 Task: Create in the project AgileCube and in the Backlog issue 'Upgrade the caching mechanism of a web application to improve response time and reduce server load' a child issue 'Integration with legal contract management software', and assign it to team member softage.1@softage.net. Create in the project AgileCube and in the Backlog issue 'Create a new online platform for online personal finance courses with advanced budgeting and financial planning features' a child issue 'Big data model interpretability and transparency testing and reporting', and assign it to team member softage.2@softage.net
Action: Mouse moved to (189, 52)
Screenshot: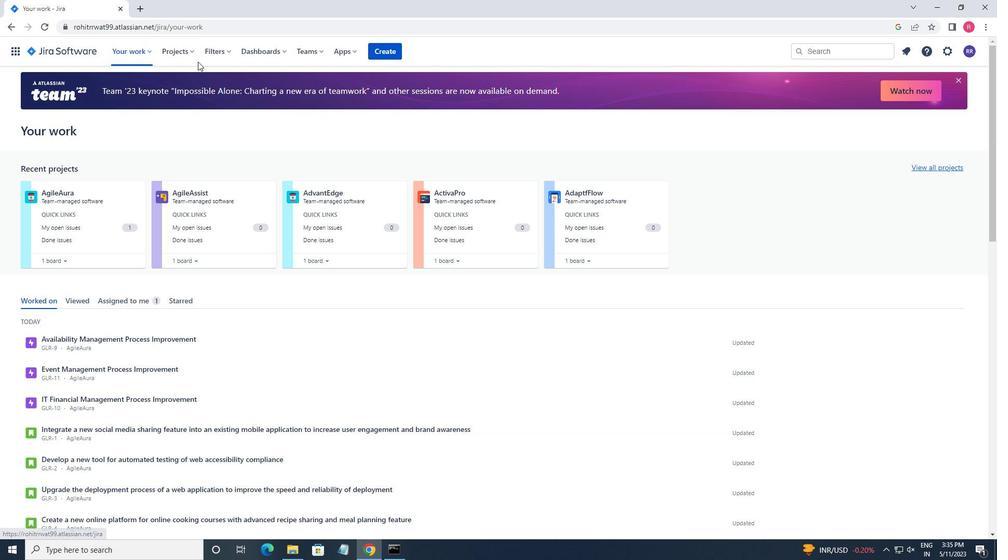 
Action: Mouse pressed left at (189, 52)
Screenshot: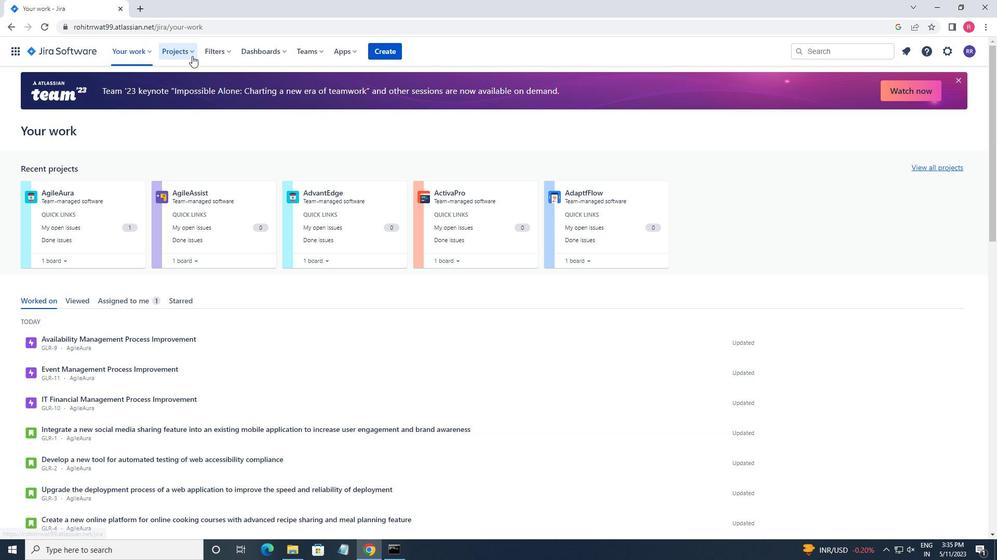 
Action: Mouse moved to (197, 99)
Screenshot: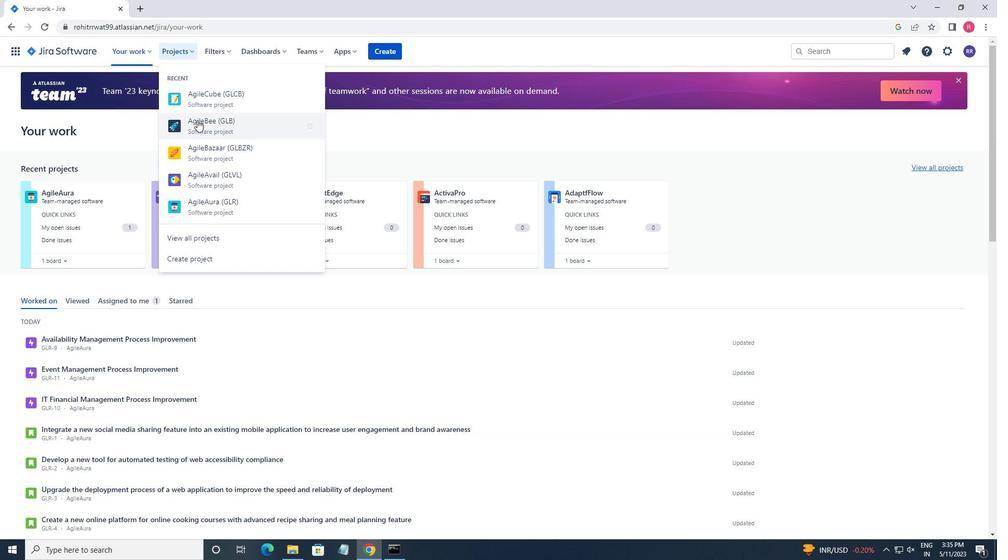 
Action: Mouse pressed left at (197, 99)
Screenshot: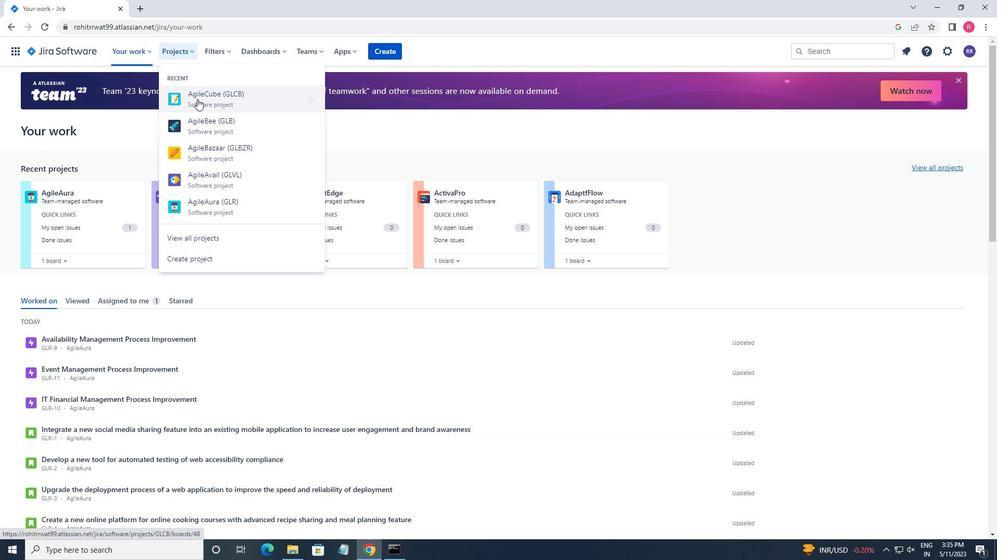 
Action: Mouse moved to (41, 163)
Screenshot: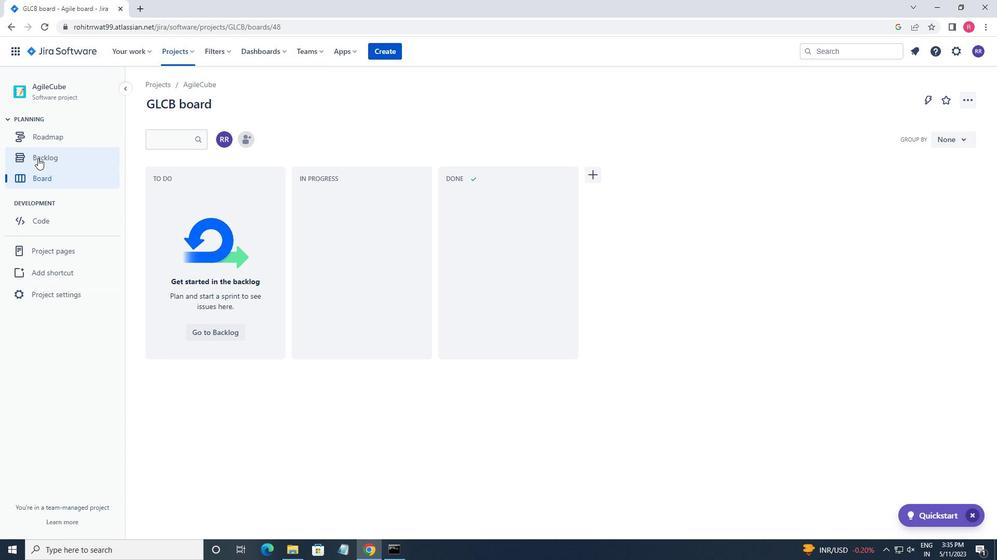 
Action: Mouse pressed left at (41, 163)
Screenshot: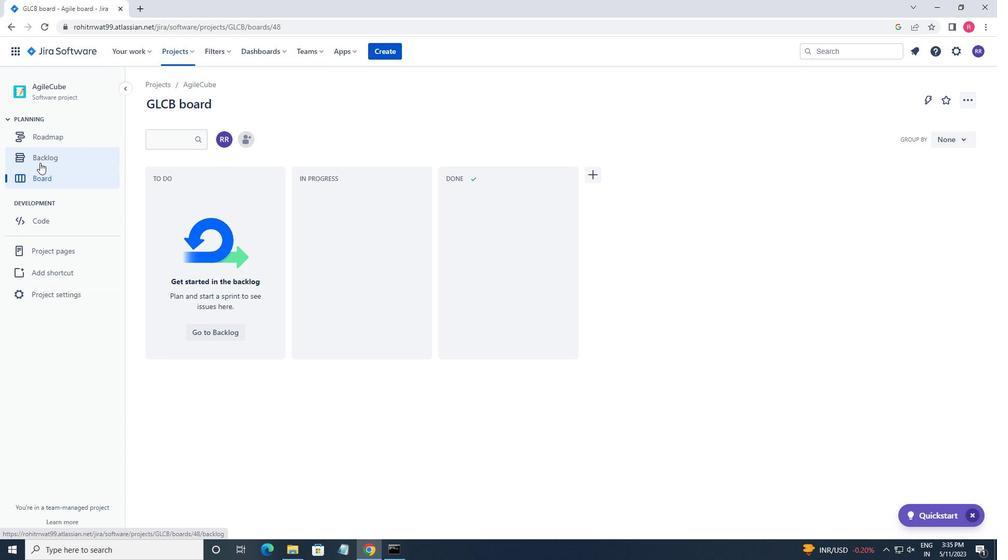 
Action: Mouse moved to (222, 261)
Screenshot: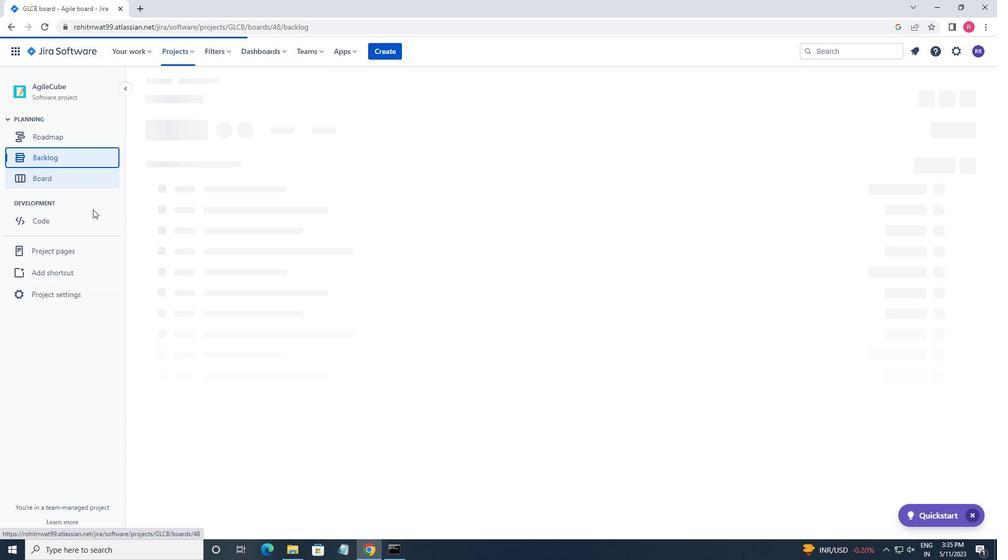 
Action: Mouse scrolled (222, 260) with delta (0, 0)
Screenshot: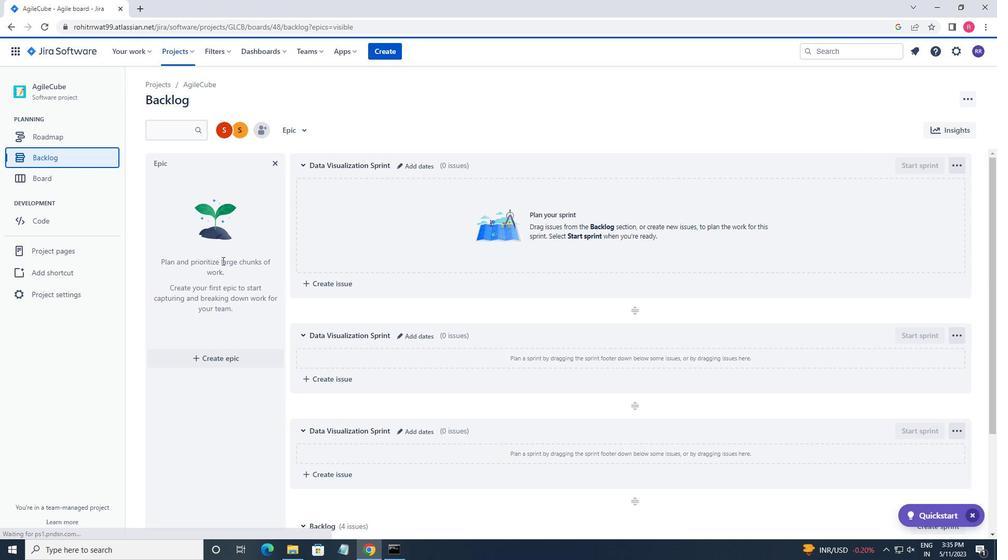 
Action: Mouse scrolled (222, 260) with delta (0, 0)
Screenshot: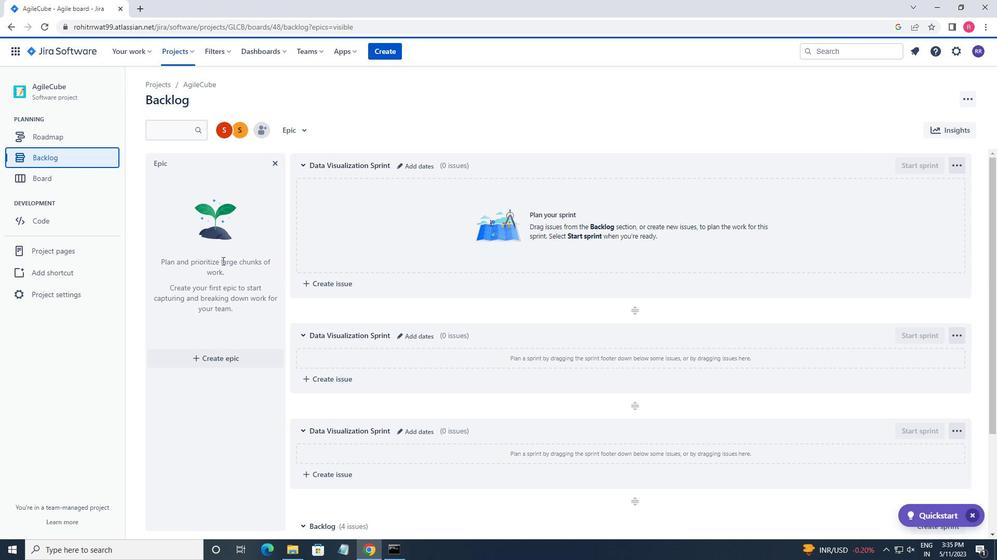 
Action: Mouse scrolled (222, 260) with delta (0, 0)
Screenshot: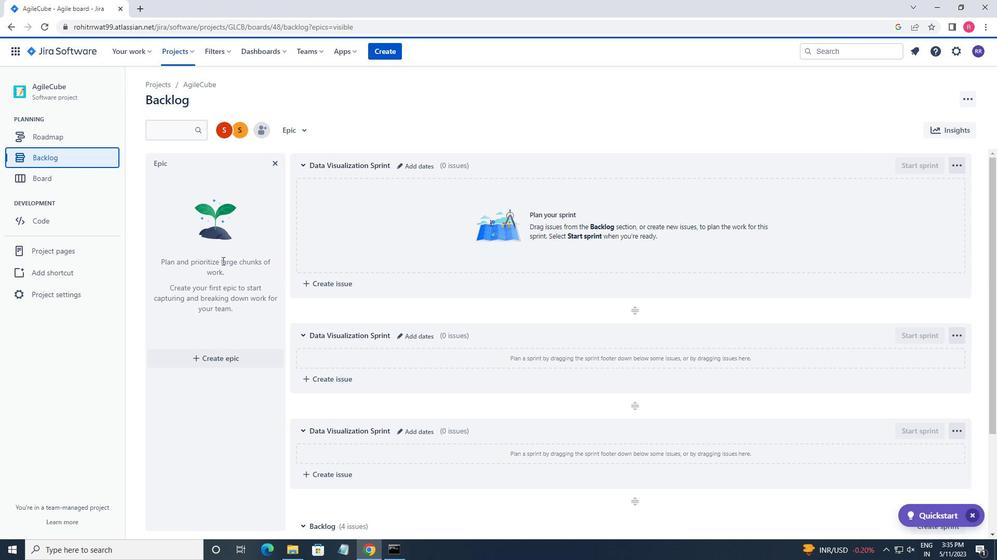 
Action: Mouse scrolled (222, 260) with delta (0, 0)
Screenshot: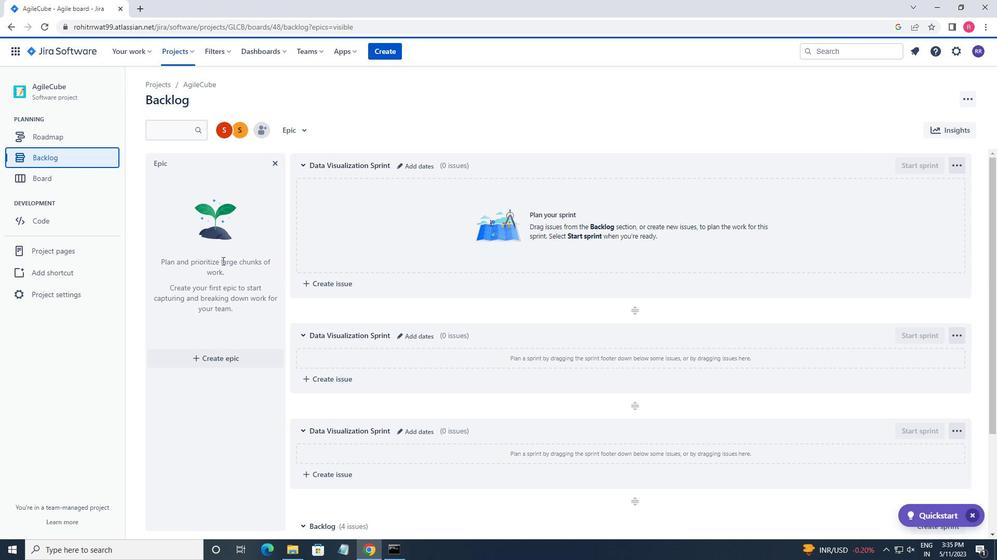 
Action: Mouse scrolled (222, 260) with delta (0, 0)
Screenshot: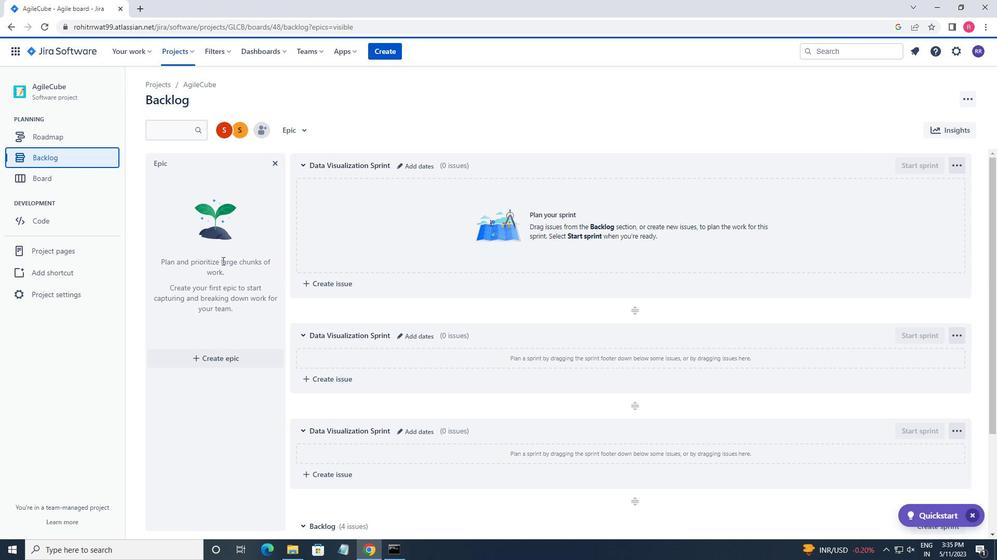 
Action: Mouse scrolled (222, 260) with delta (0, 0)
Screenshot: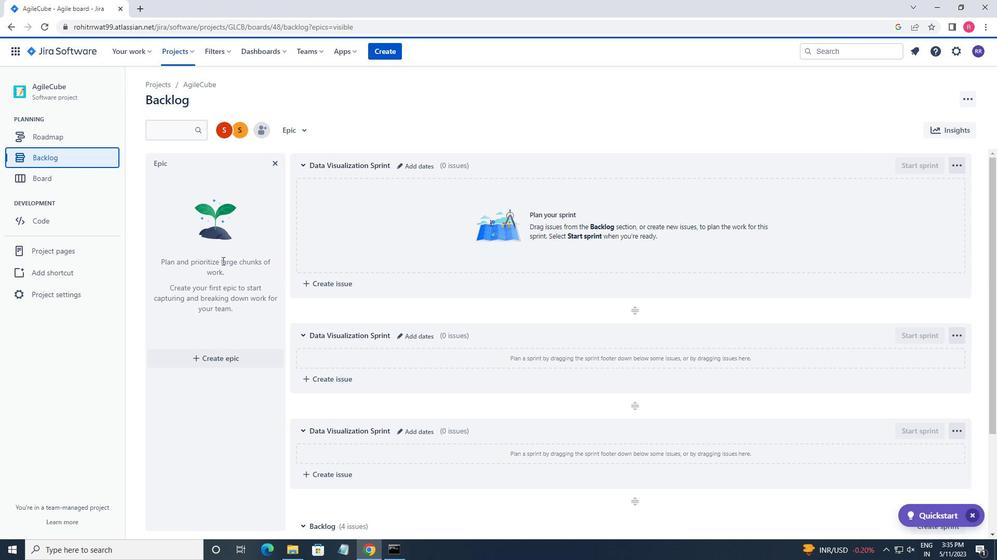
Action: Mouse scrolled (222, 260) with delta (0, 0)
Screenshot: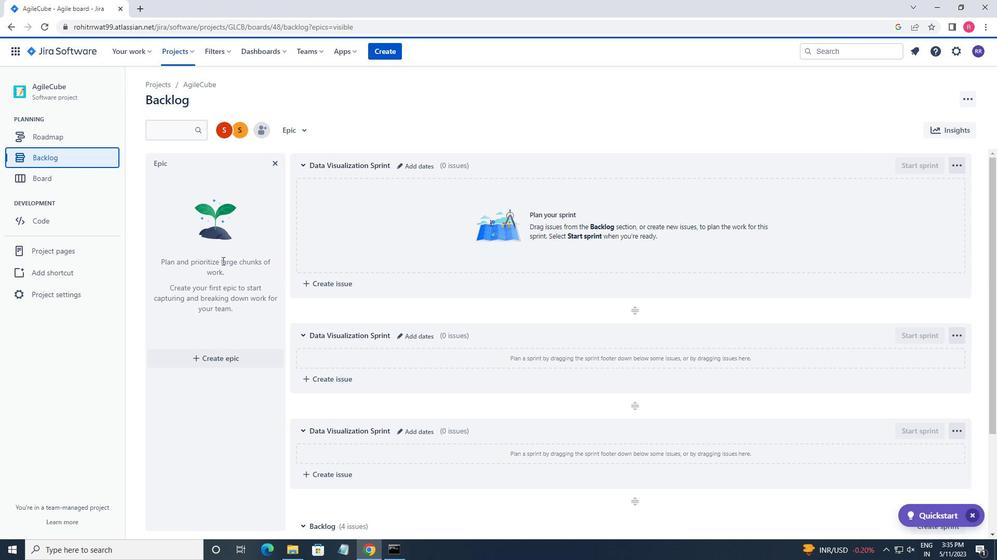 
Action: Mouse moved to (424, 274)
Screenshot: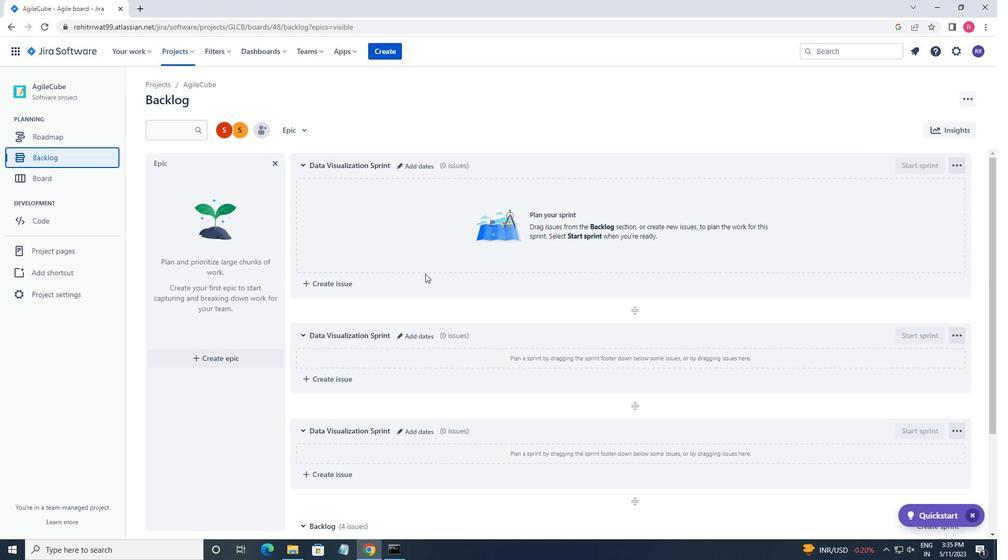 
Action: Mouse scrolled (424, 273) with delta (0, 0)
Screenshot: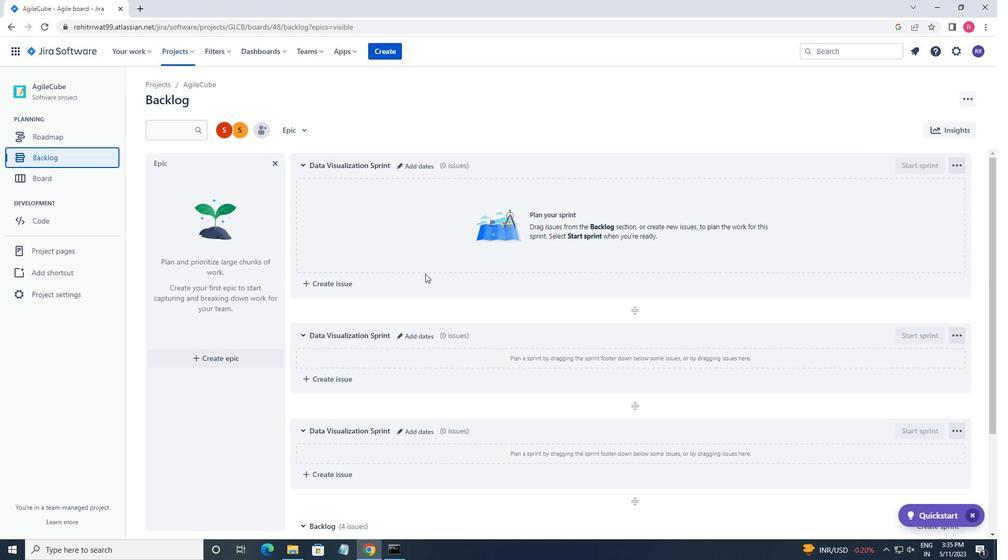 
Action: Mouse scrolled (424, 273) with delta (0, 0)
Screenshot: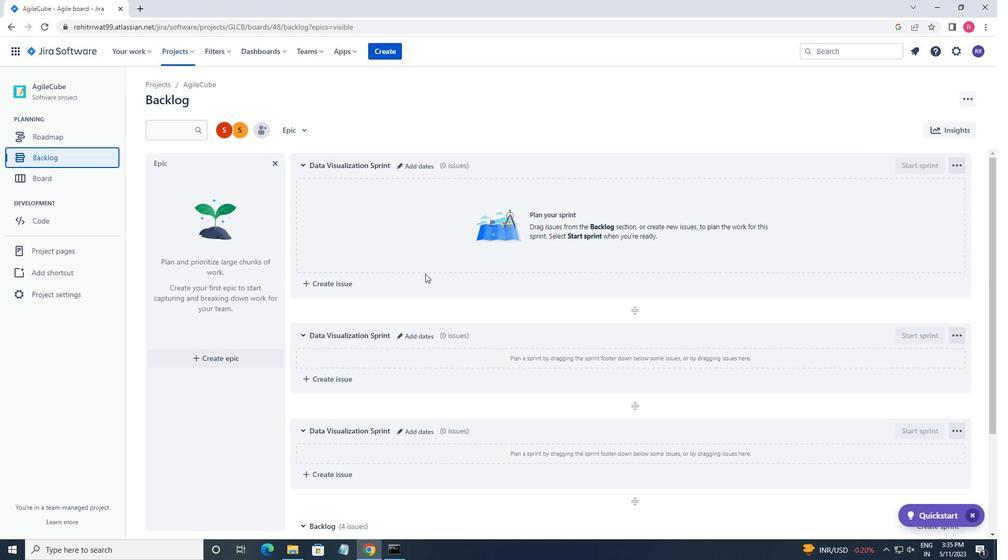 
Action: Mouse scrolled (424, 273) with delta (0, 0)
Screenshot: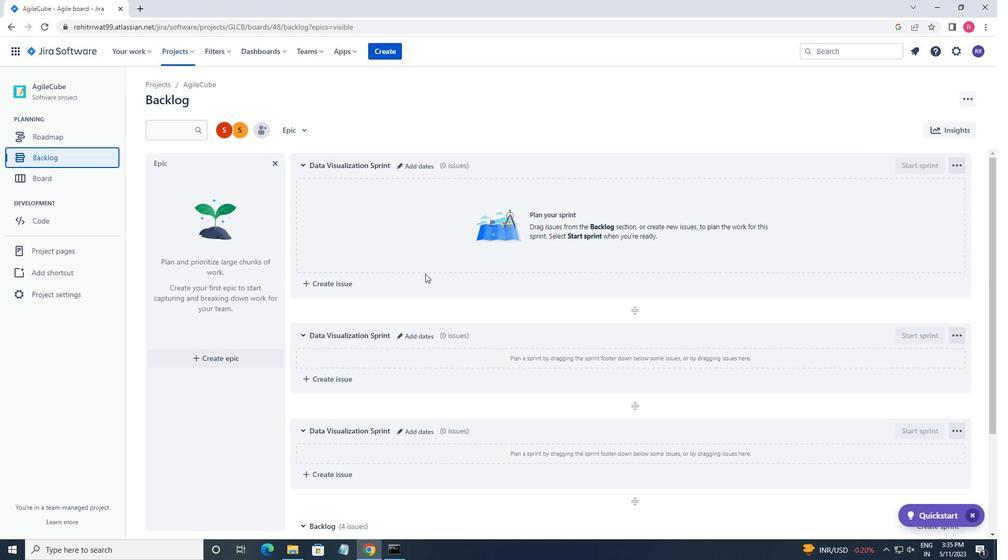 
Action: Mouse scrolled (424, 273) with delta (0, 0)
Screenshot: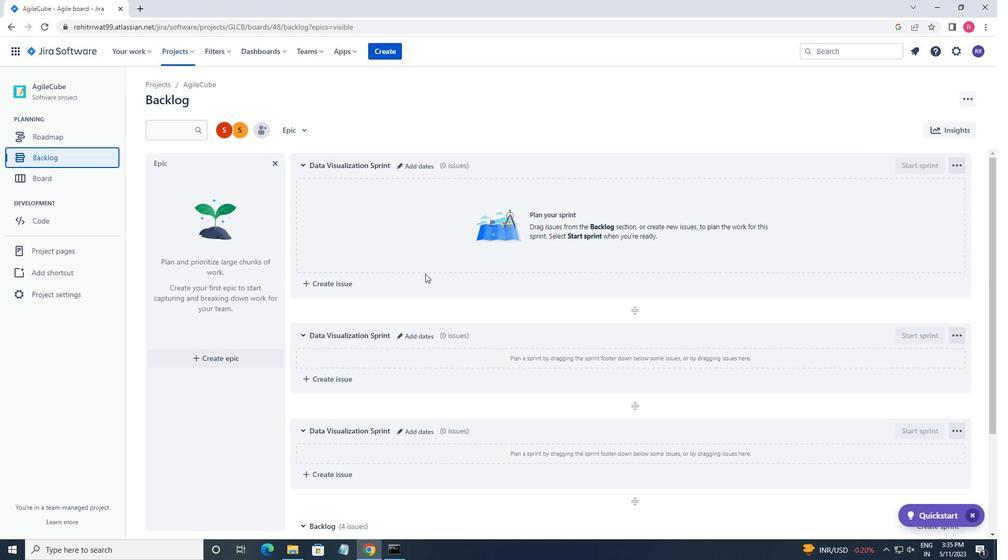 
Action: Mouse moved to (424, 274)
Screenshot: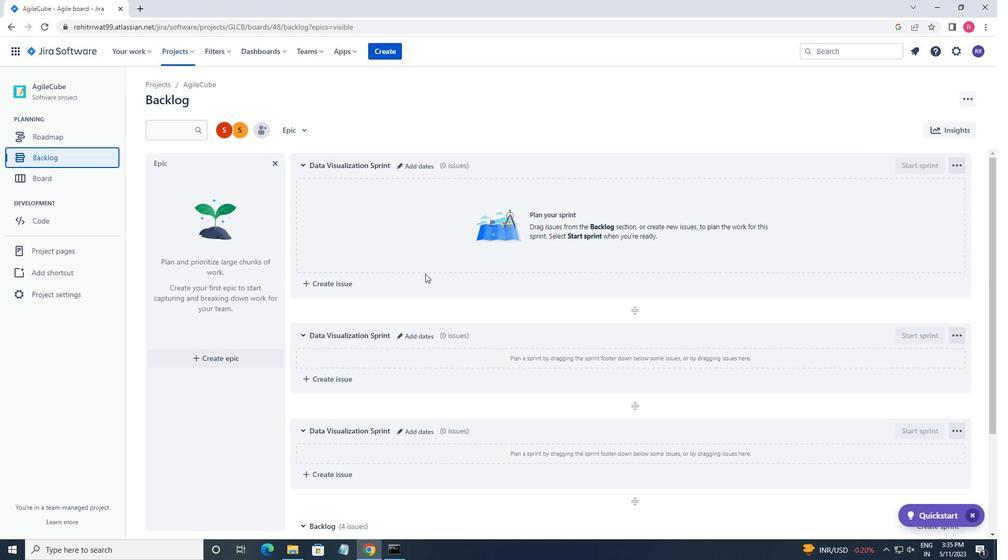 
Action: Mouse scrolled (424, 274) with delta (0, 0)
Screenshot: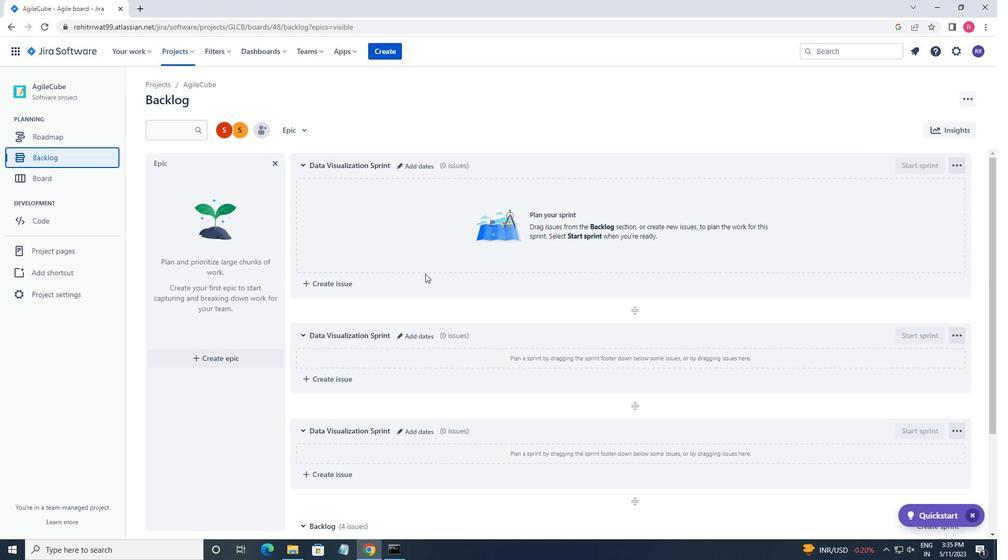 
Action: Mouse scrolled (424, 274) with delta (0, 0)
Screenshot: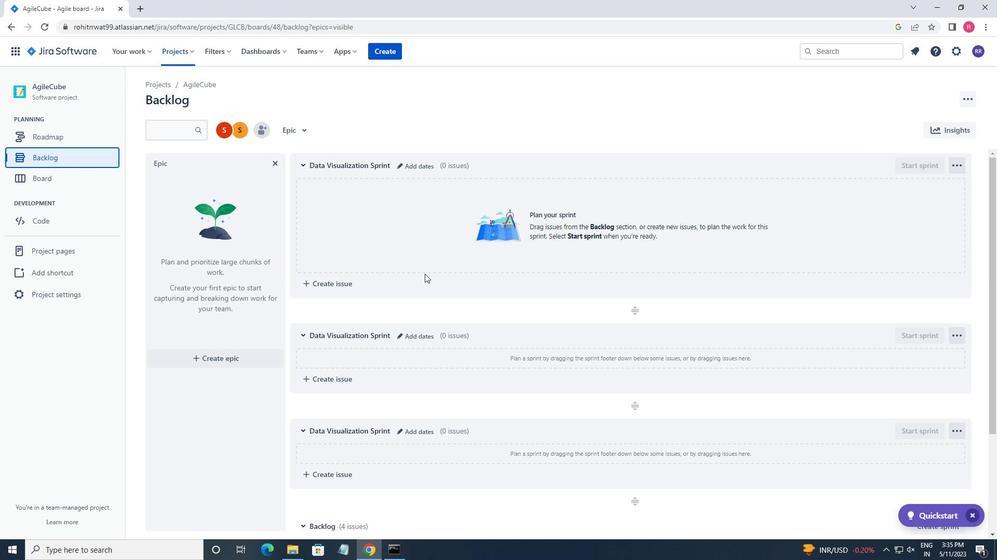 
Action: Mouse scrolled (424, 274) with delta (0, 0)
Screenshot: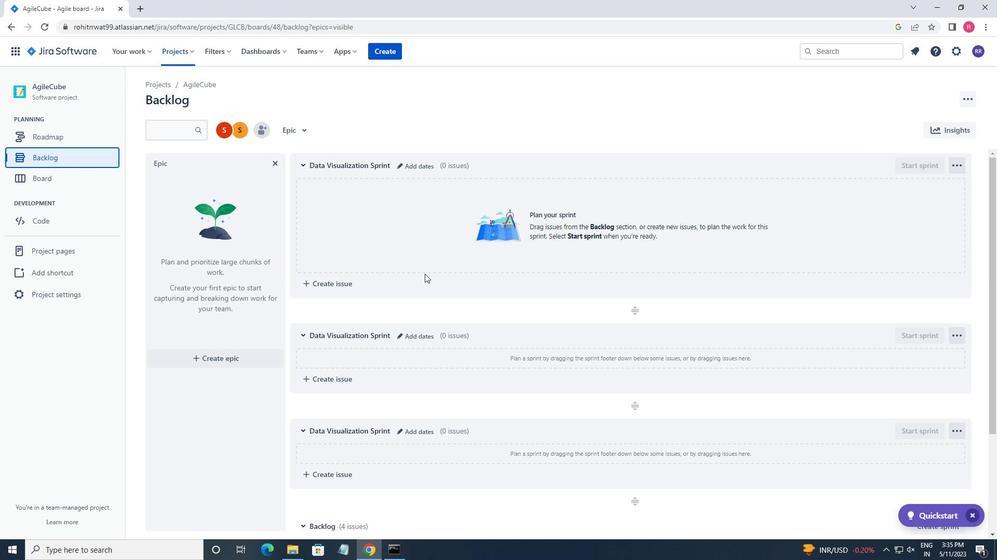 
Action: Mouse moved to (322, 299)
Screenshot: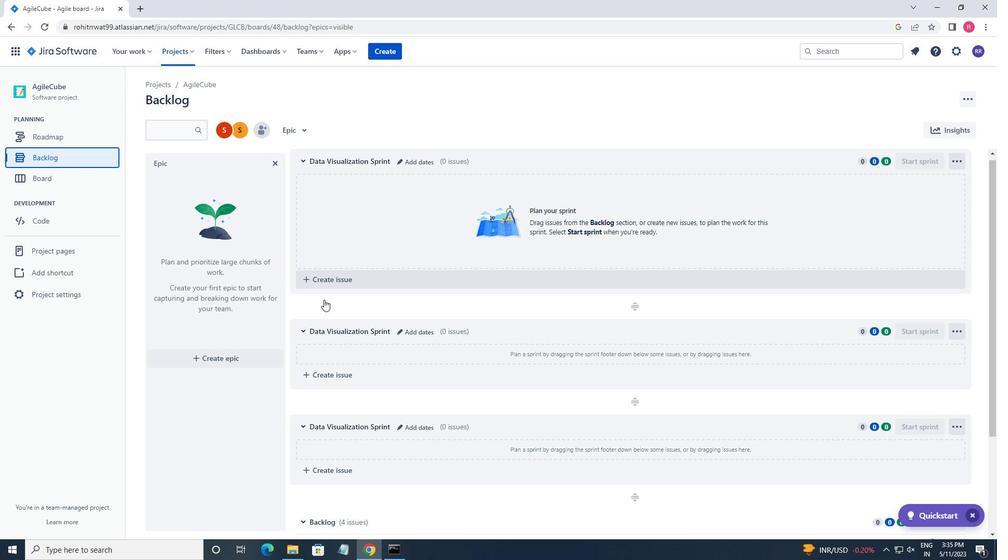 
Action: Mouse scrolled (322, 298) with delta (0, 0)
Screenshot: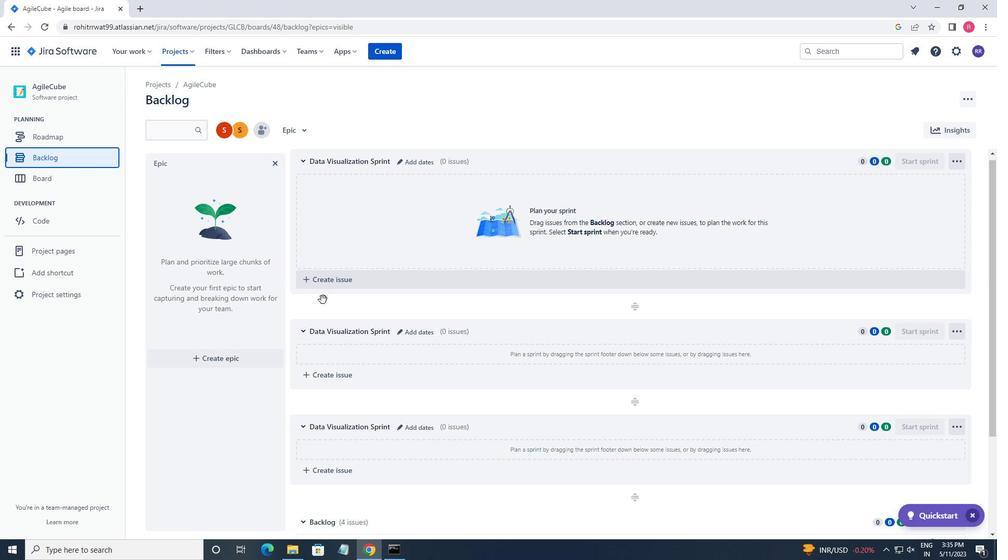 
Action: Mouse scrolled (322, 298) with delta (0, 0)
Screenshot: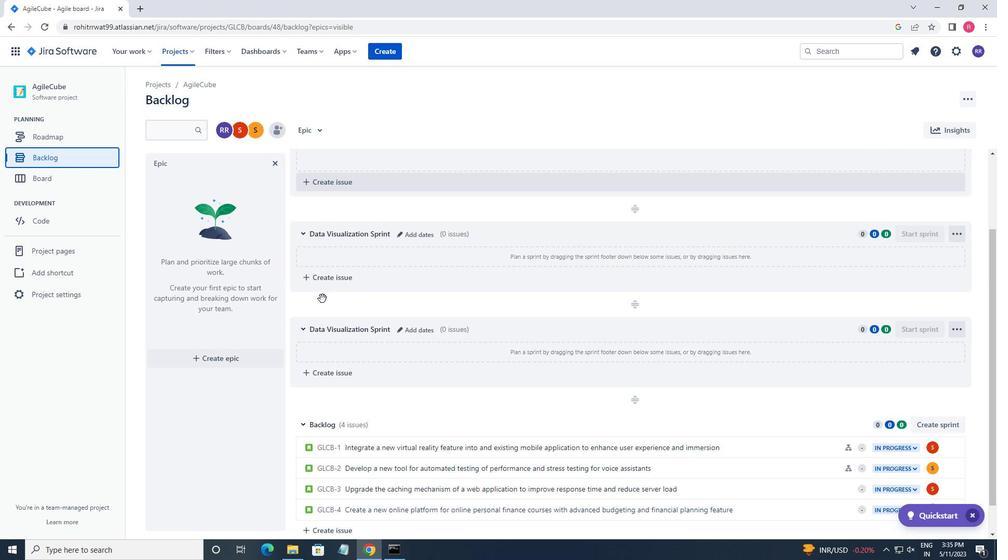 
Action: Mouse scrolled (322, 298) with delta (0, 0)
Screenshot: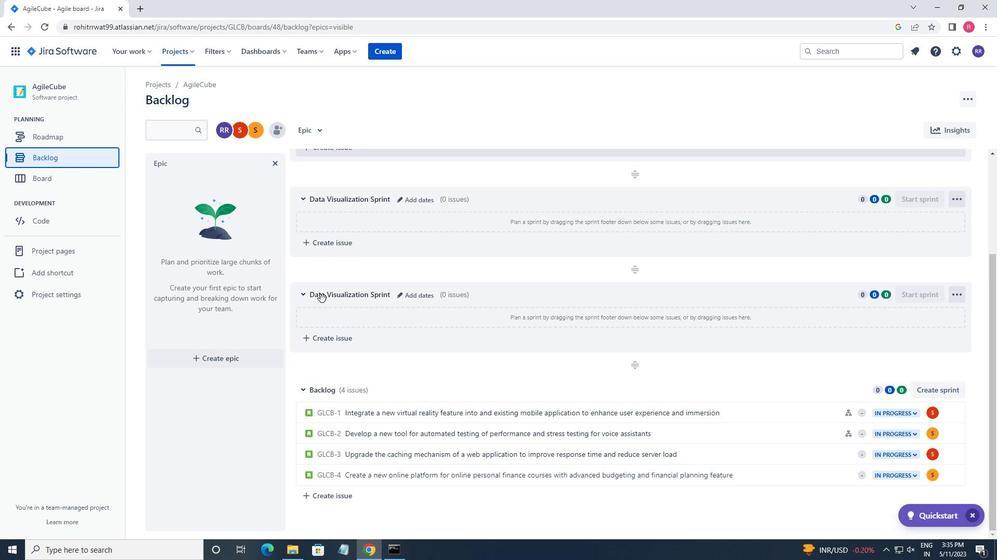 
Action: Mouse scrolled (322, 298) with delta (0, 0)
Screenshot: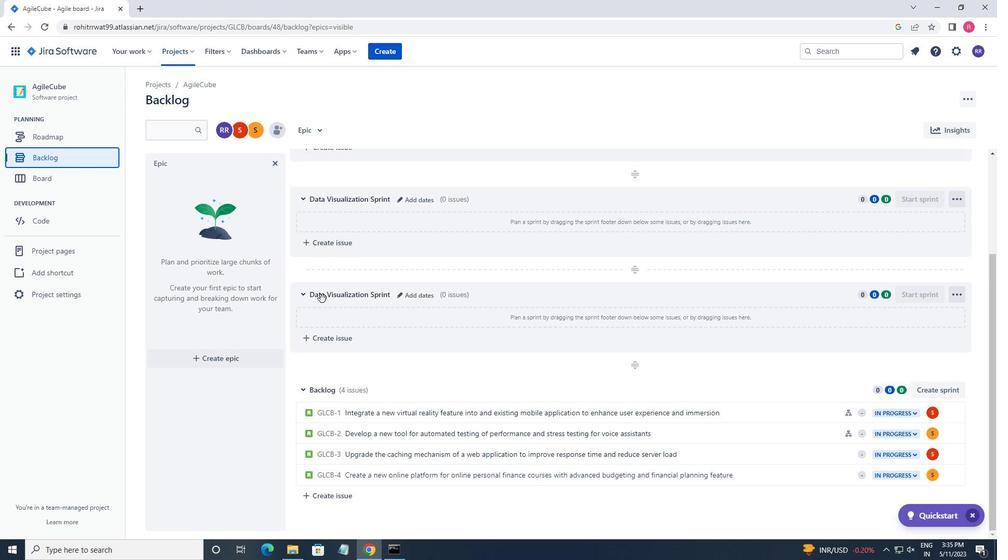 
Action: Mouse scrolled (322, 298) with delta (0, 0)
Screenshot: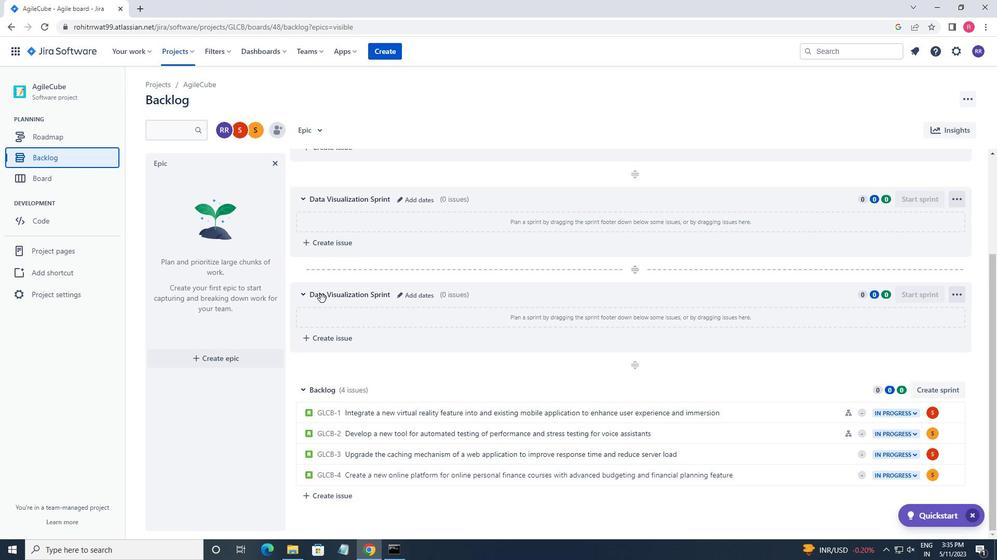 
Action: Mouse scrolled (322, 298) with delta (0, 0)
Screenshot: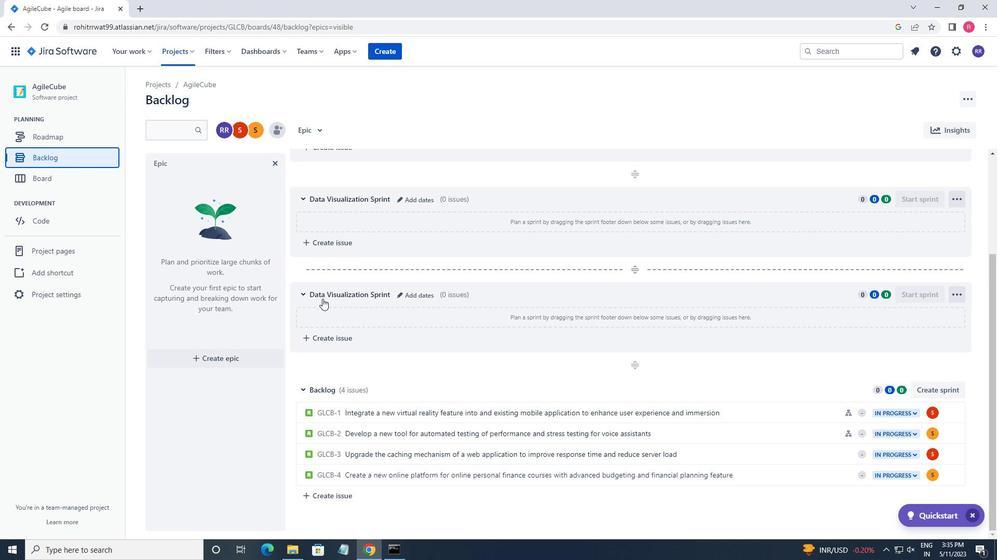 
Action: Mouse moved to (789, 459)
Screenshot: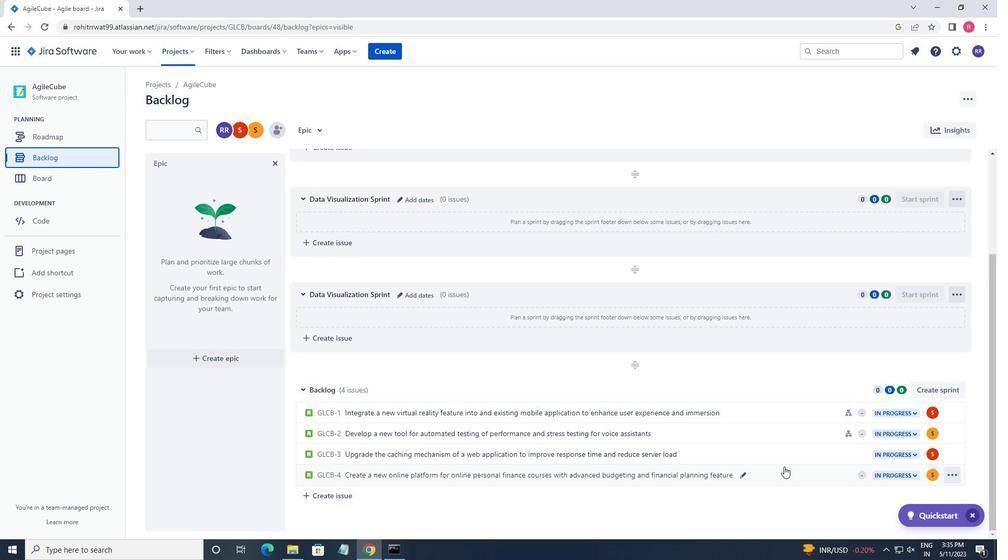 
Action: Mouse pressed left at (789, 459)
Screenshot: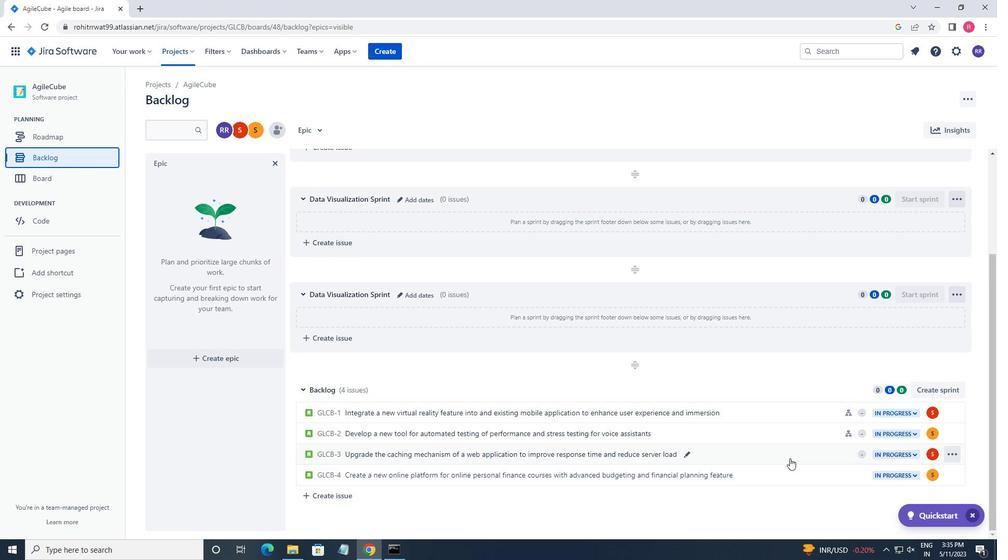 
Action: Mouse moved to (817, 247)
Screenshot: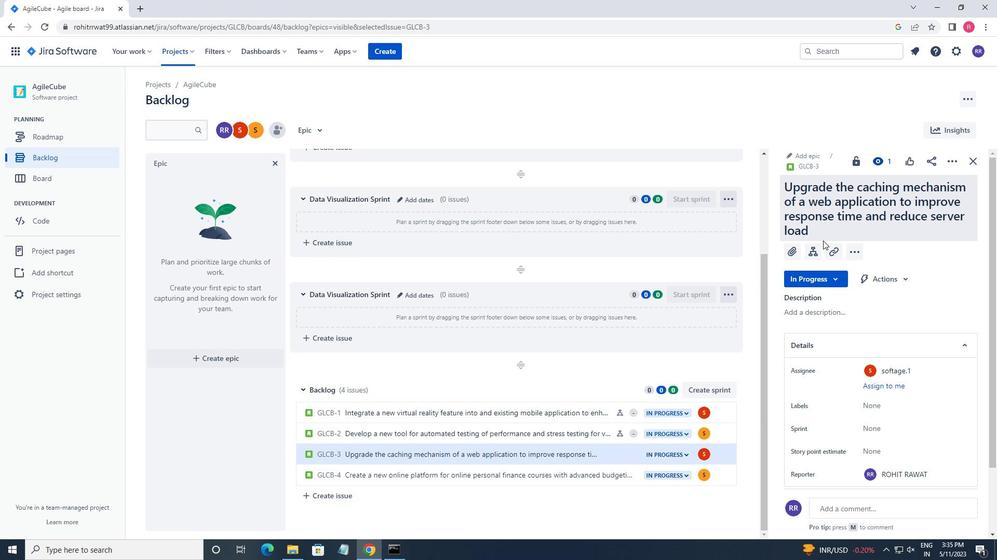 
Action: Mouse pressed left at (817, 247)
Screenshot: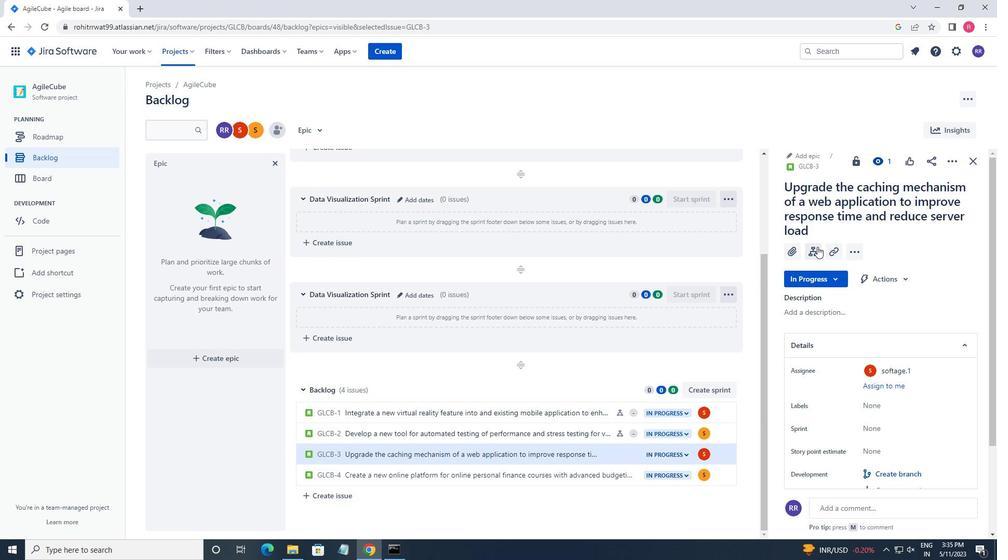 
Action: Key pressed <Key.shift_r>Integration<Key.space>with<Key.space>legal<Key.space>contrea<Key.backspace><Key.backspace><Key.backspace>ract<Key.space>management<Key.space>software<Key.enter>
Screenshot: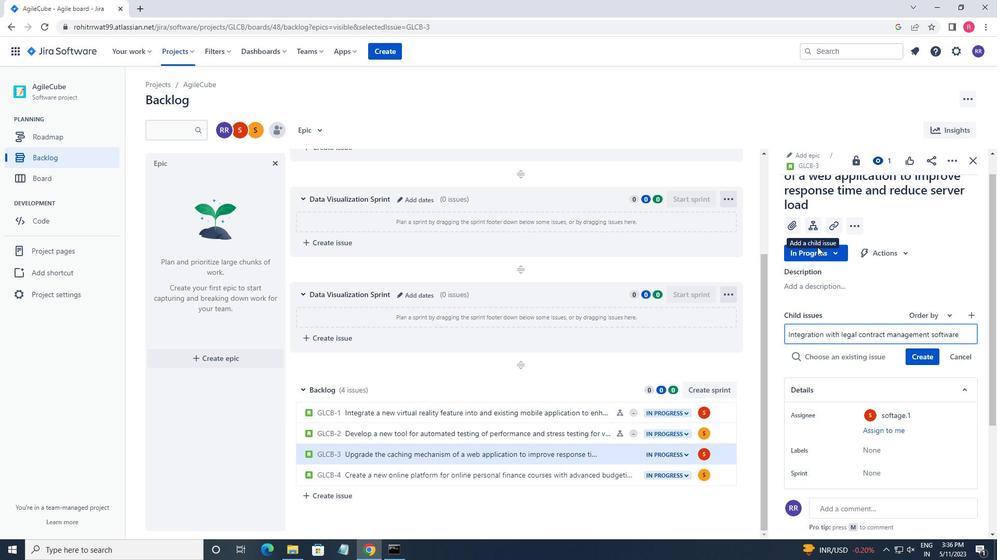 
Action: Mouse moved to (925, 343)
Screenshot: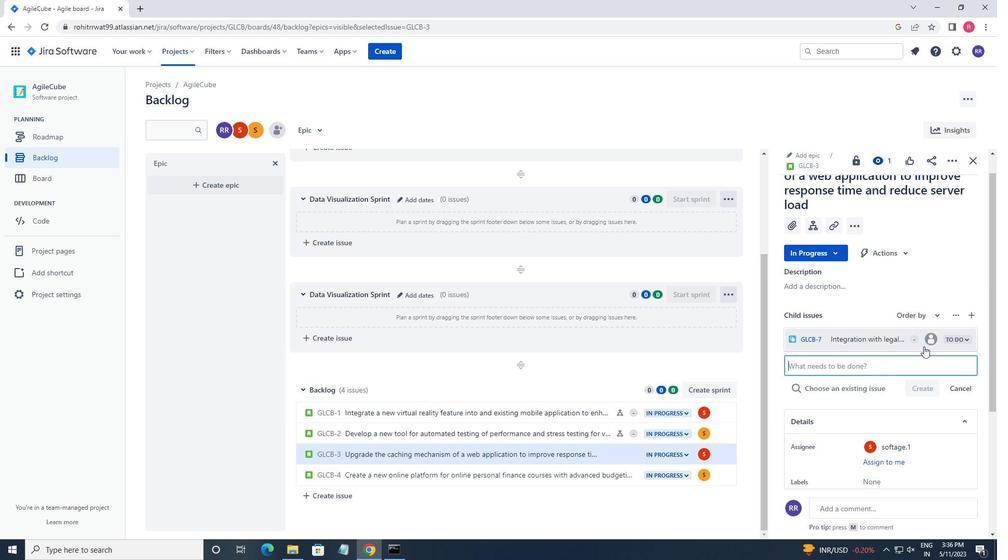 
Action: Mouse pressed left at (925, 343)
Screenshot: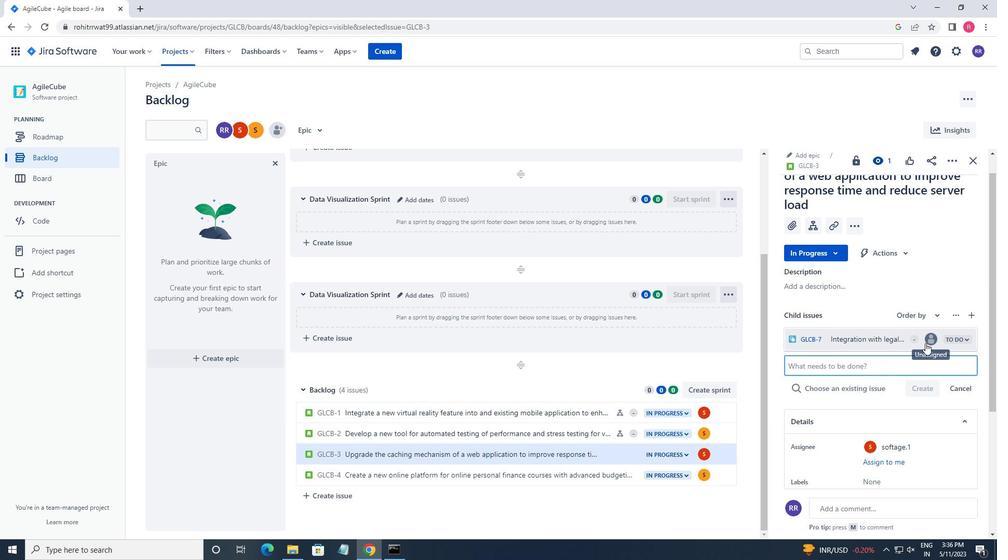 
Action: Mouse moved to (828, 340)
Screenshot: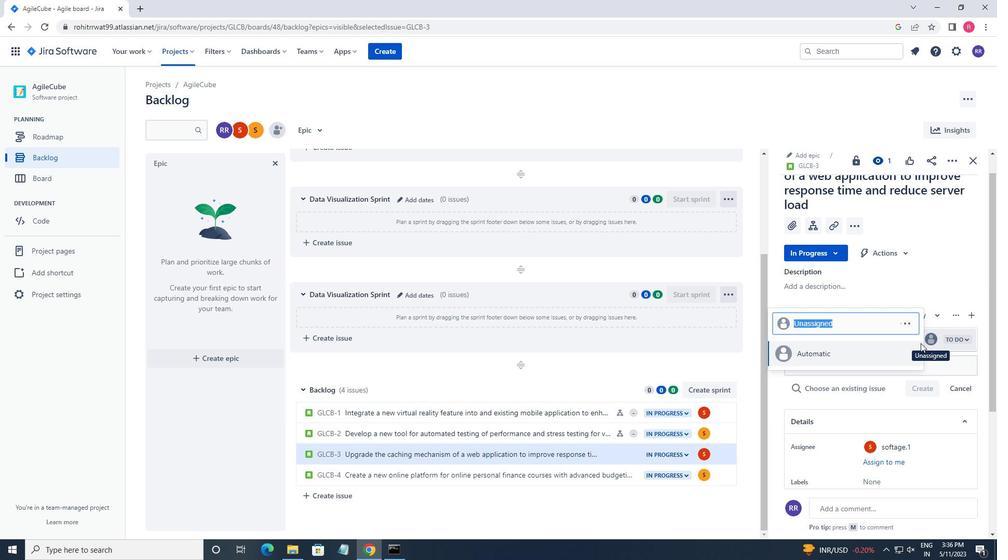 
Action: Key pressed softage.1<Key.shift>@
Screenshot: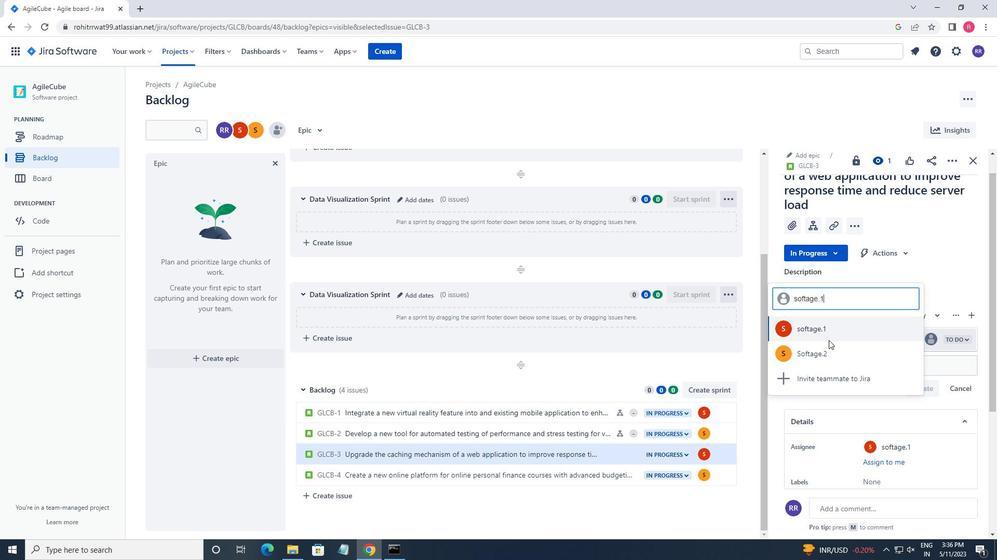 
Action: Mouse moved to (829, 330)
Screenshot: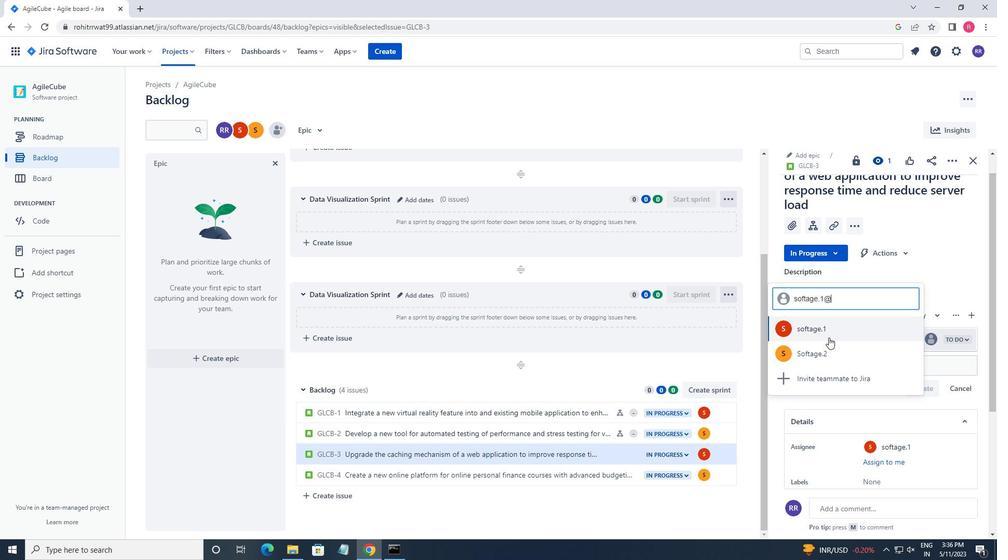 
Action: Mouse pressed left at (829, 330)
Screenshot: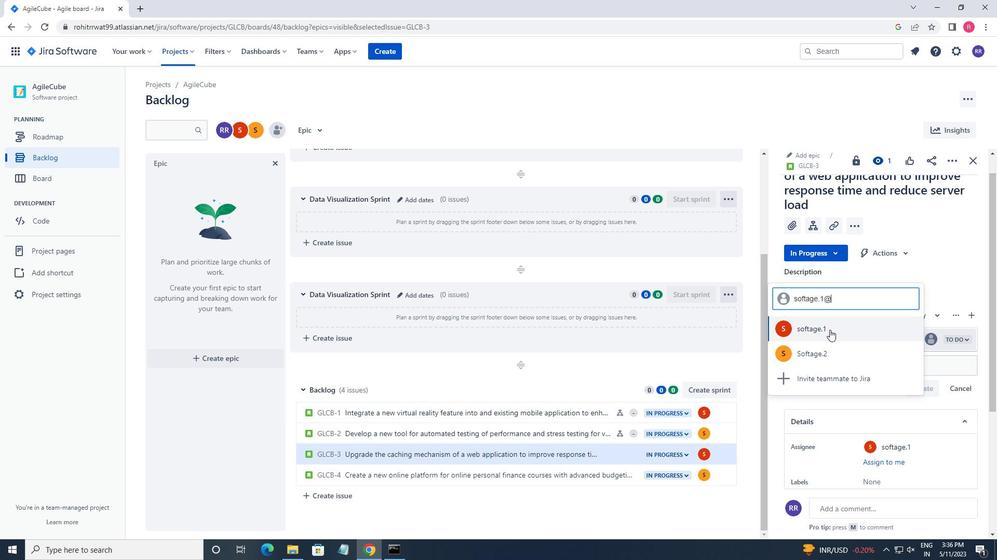 
Action: Mouse moved to (592, 482)
Screenshot: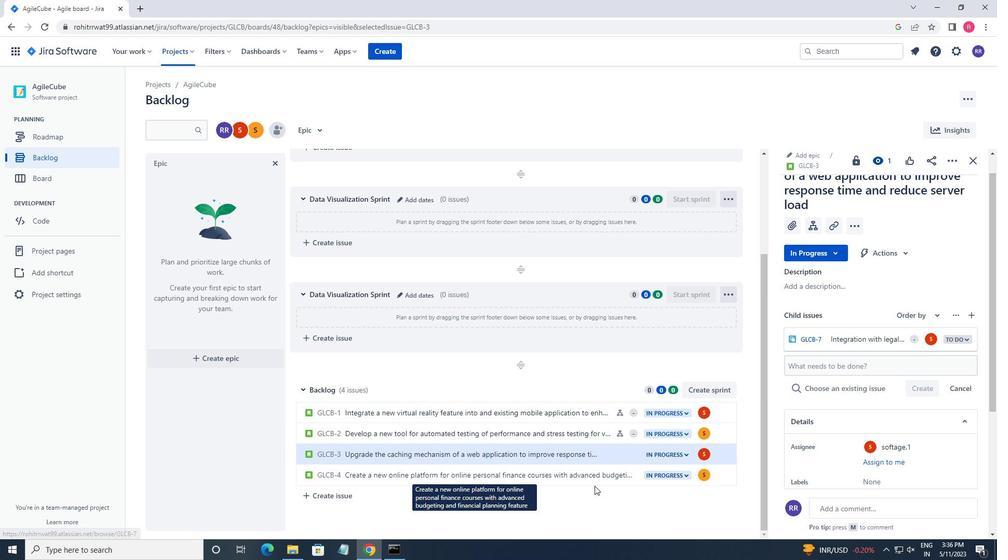 
Action: Mouse pressed left at (592, 482)
Screenshot: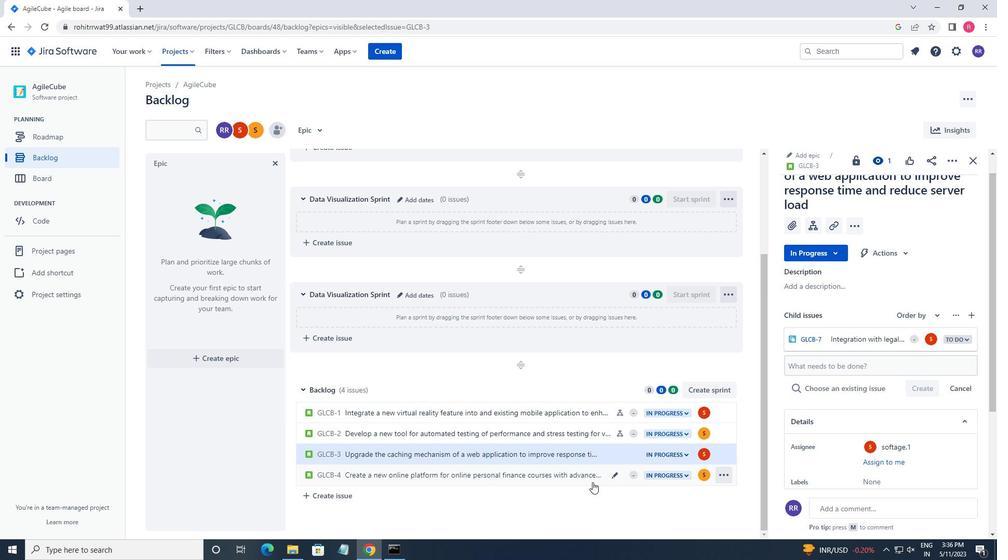 
Action: Mouse moved to (813, 256)
Screenshot: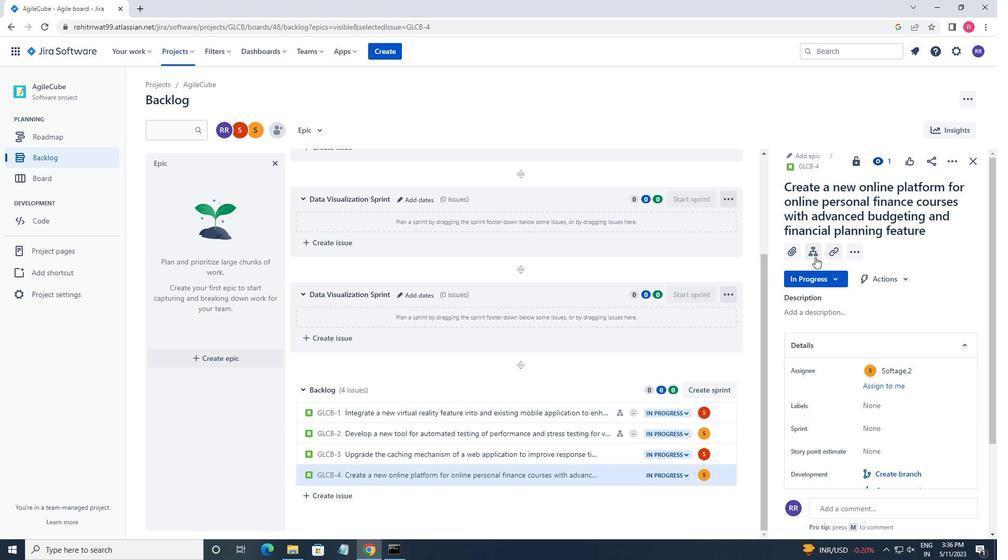 
Action: Mouse pressed left at (813, 256)
Screenshot: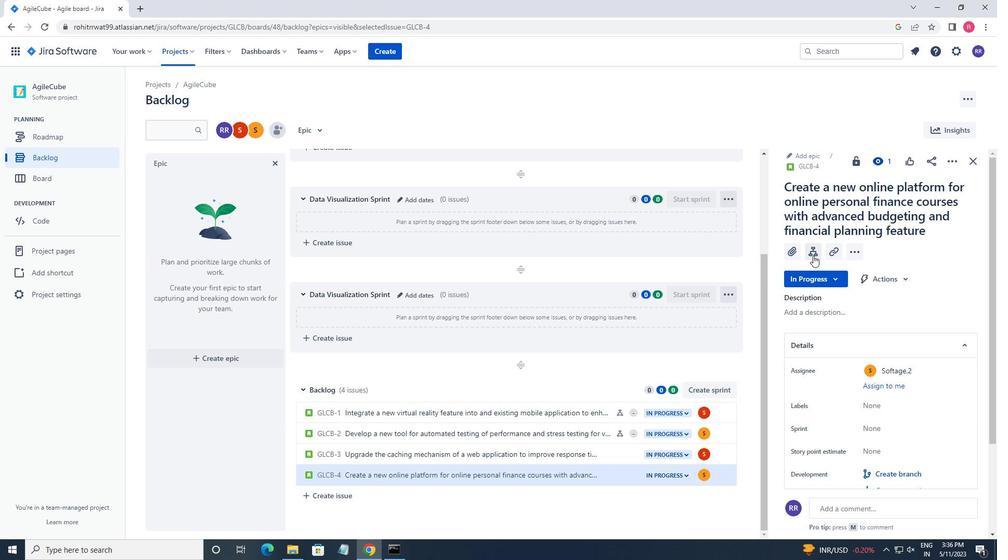 
Action: Mouse moved to (812, 317)
Screenshot: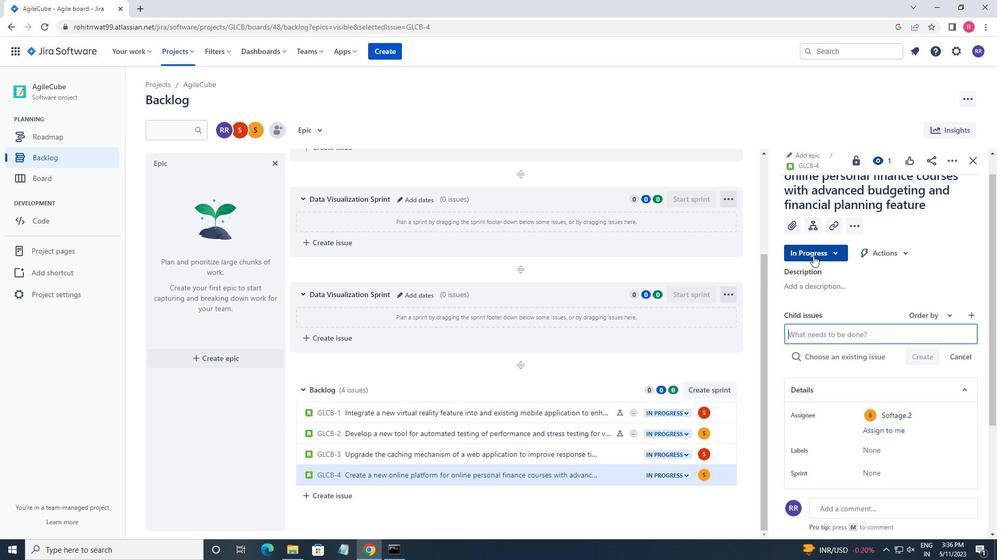 
Action: Key pressed <Key.shift_r>BIG<Key.space><Key.space><Key.backspace>DATA<Key.space>MODEL<Key.space><Key.shift_r>INTERPRW<Key.backspace>ETABILITY<Key.space>AND<Key.space>TRANSPARENCY<Key.space>TSTING<Key.backspace><Key.backspace><Key.backspace><Key.backspace><Key.backspace>ESTING<Key.space>AND<Key.space>REPORTING<Key.enter>
Screenshot: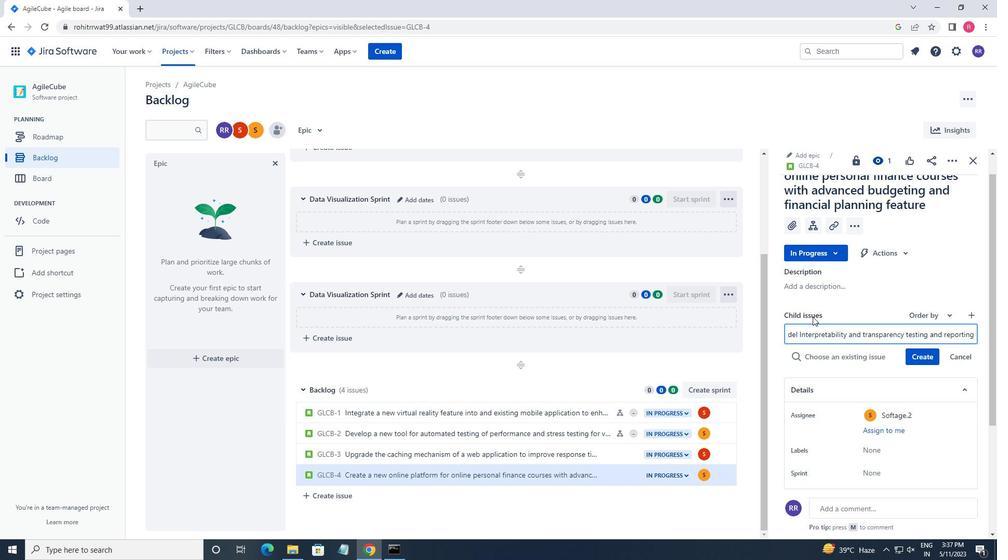 
Action: Mouse moved to (934, 345)
Screenshot: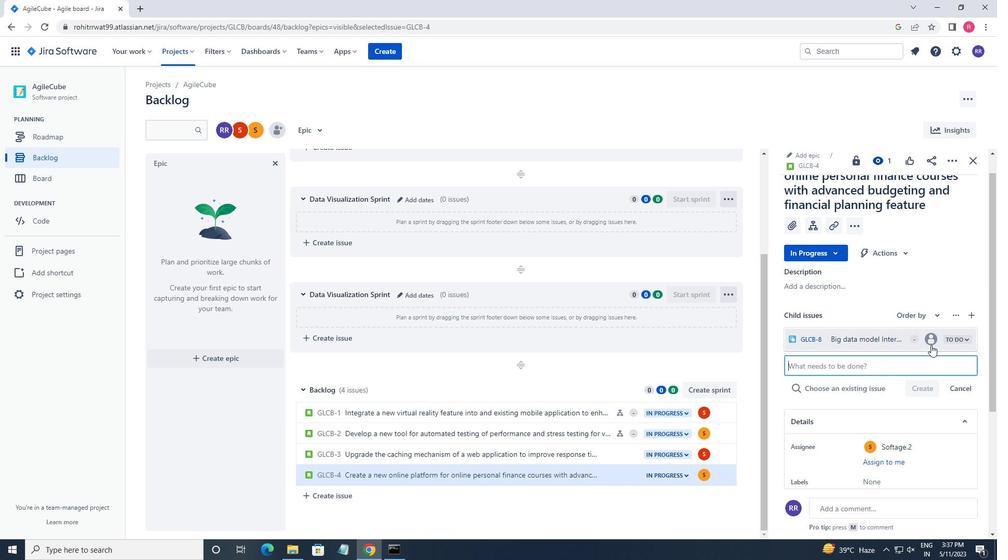 
Action: Mouse pressed left at (934, 345)
Screenshot: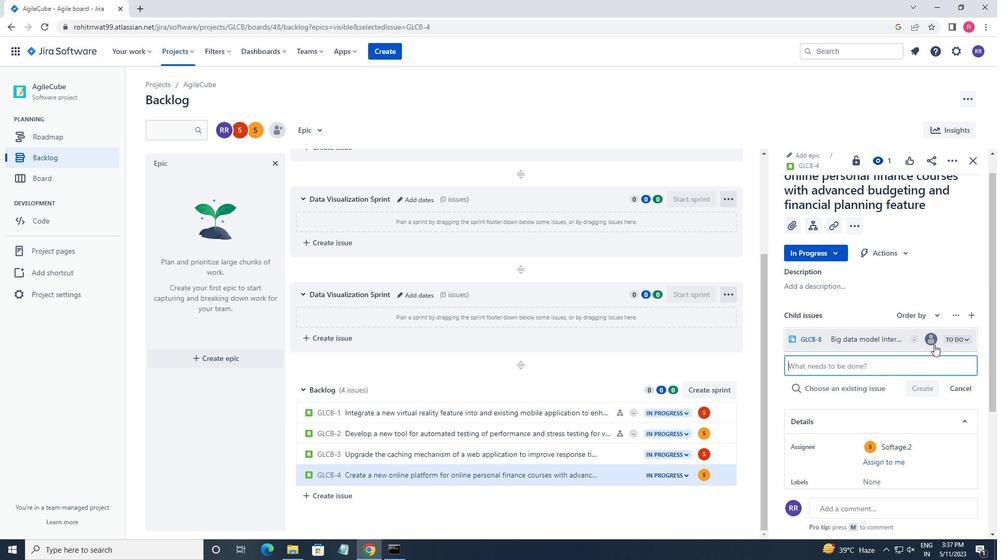 
Action: Mouse moved to (884, 422)
Screenshot: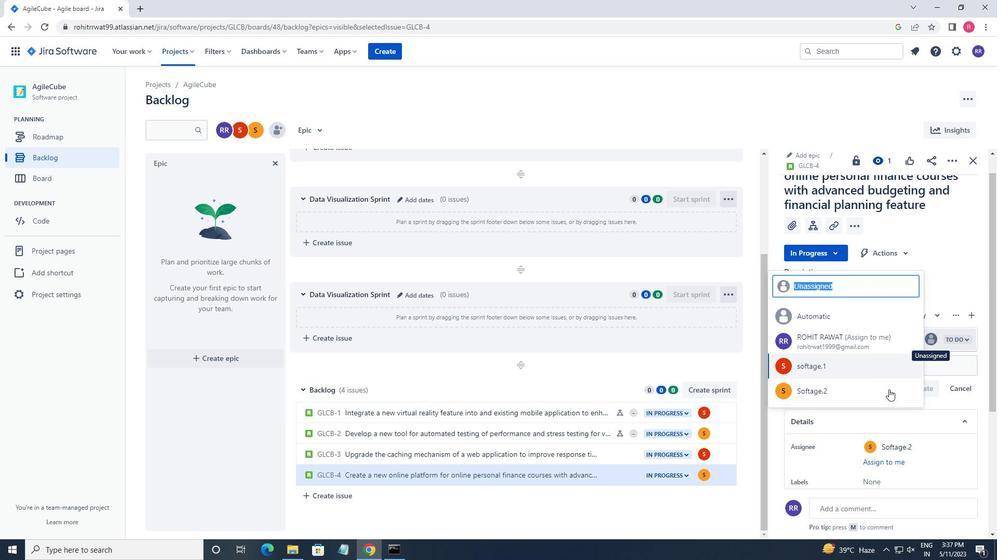 
Action: Key pressed SOFTAGE.2
Screenshot: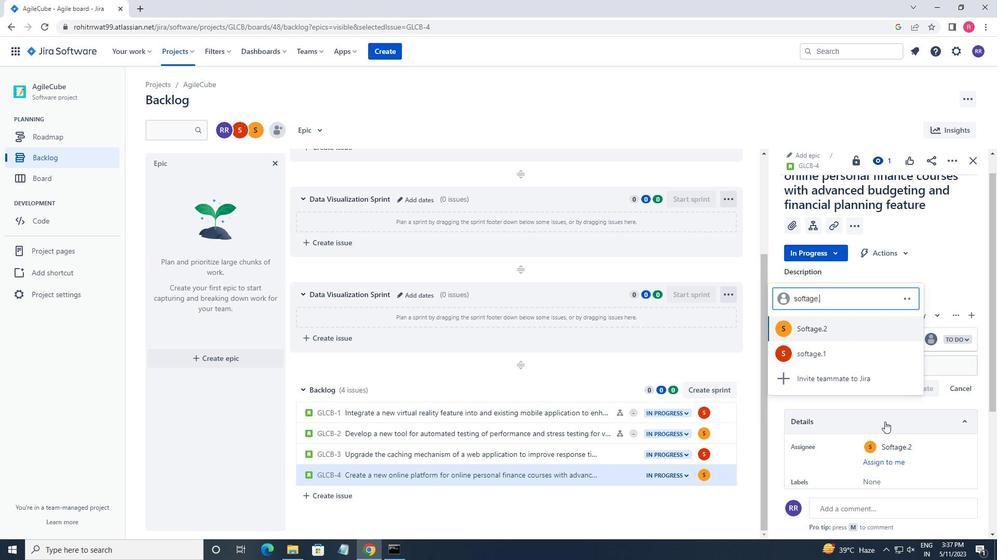 
Action: Mouse moved to (844, 332)
Screenshot: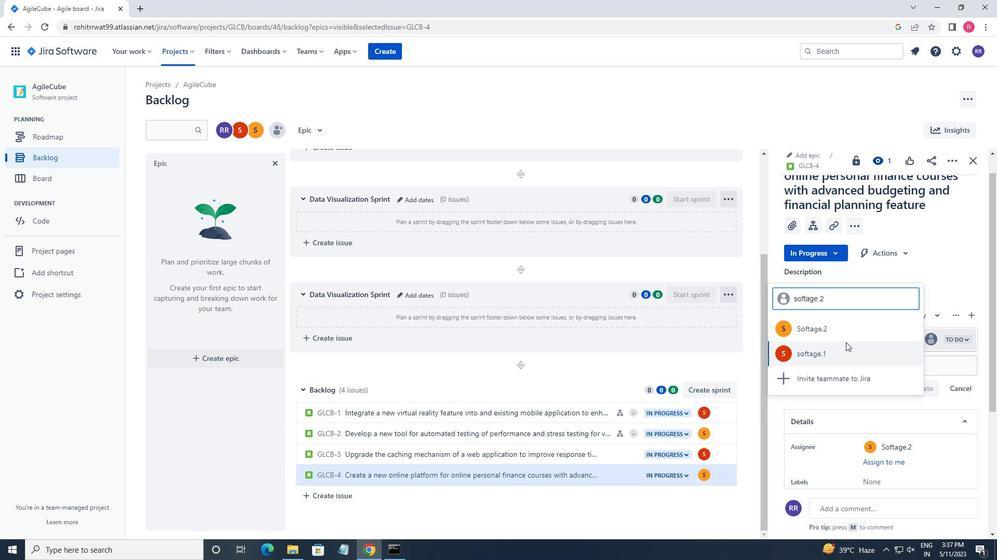 
Action: Mouse pressed left at (844, 332)
Screenshot: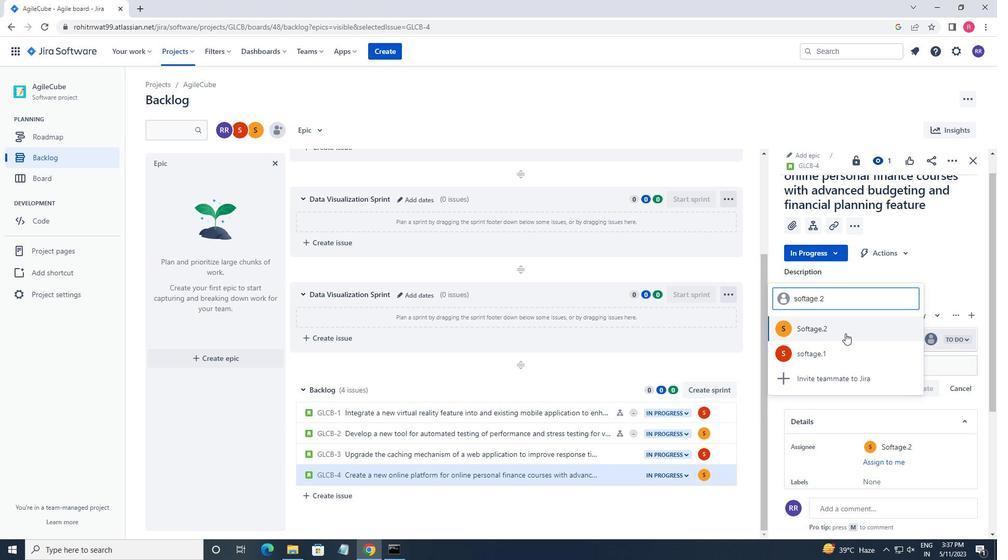 
